 Task: Add Bulk Foods No Sugar Added Dark Chocolate Almond Bark to the cart.
Action: Mouse moved to (18, 66)
Screenshot: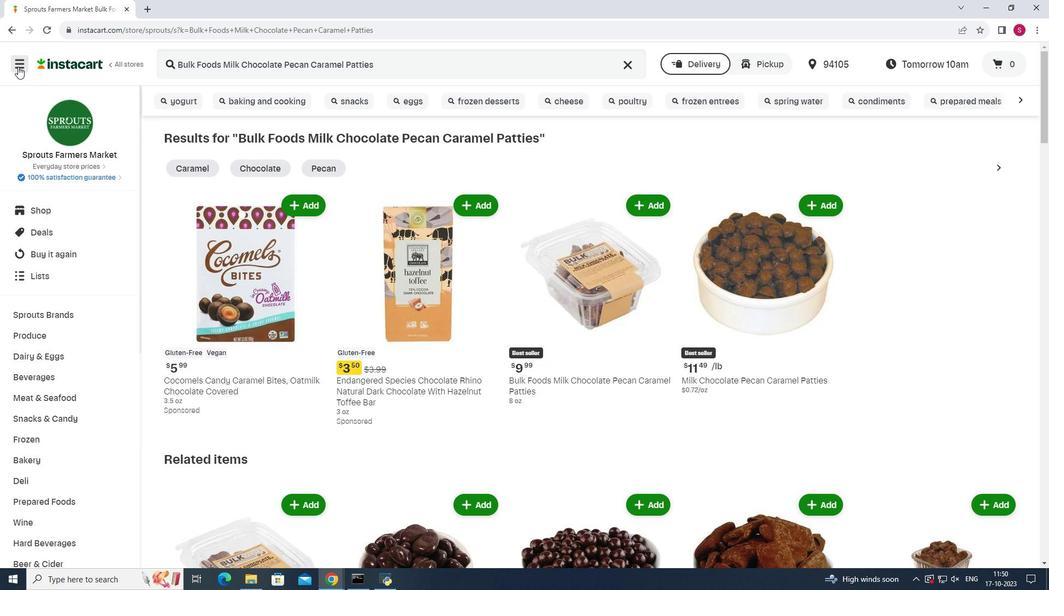
Action: Mouse pressed left at (18, 66)
Screenshot: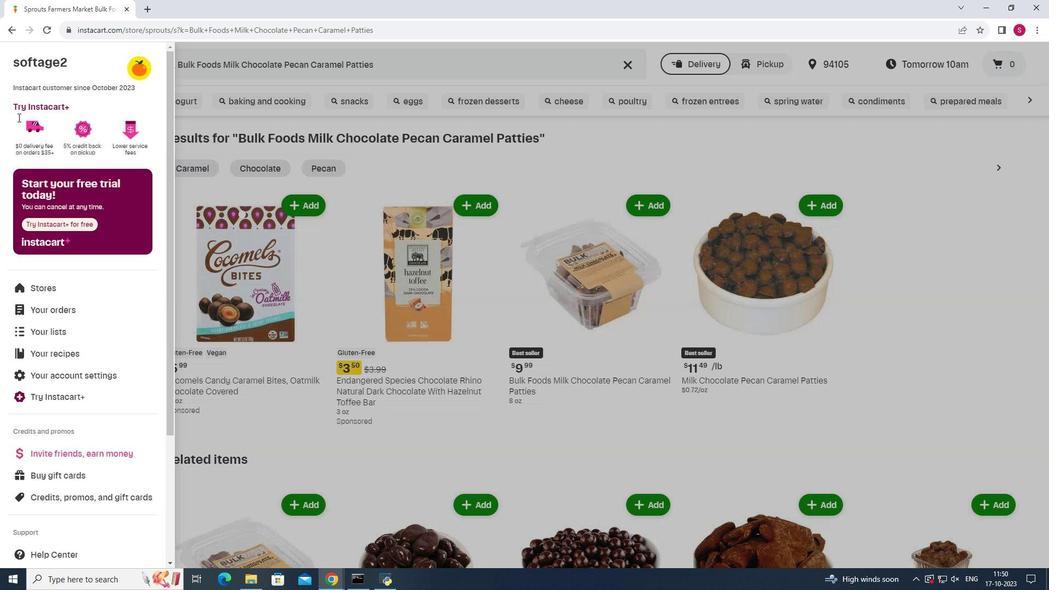 
Action: Mouse moved to (84, 287)
Screenshot: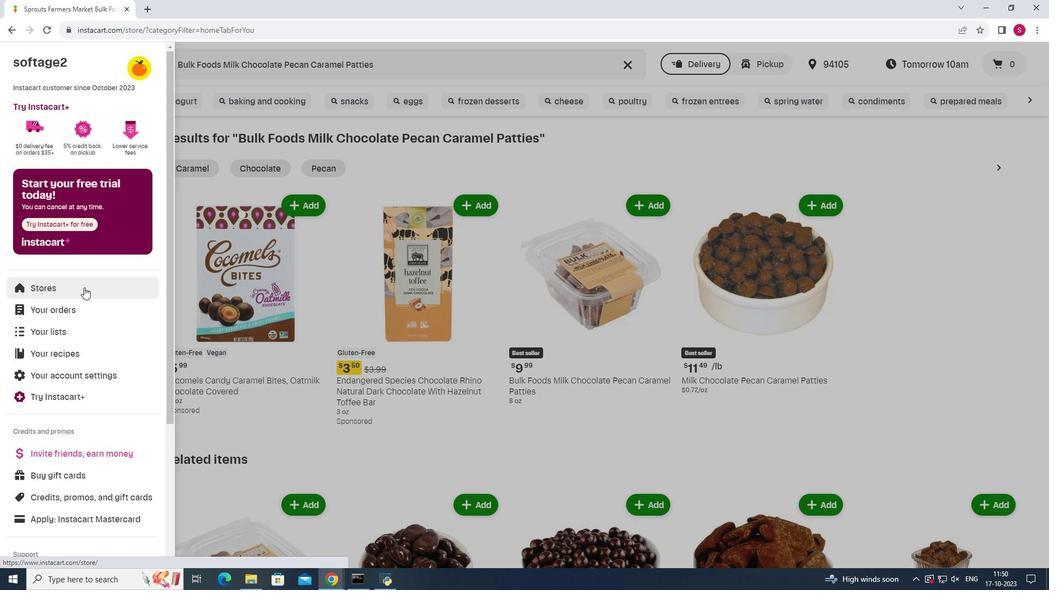 
Action: Mouse pressed left at (84, 287)
Screenshot: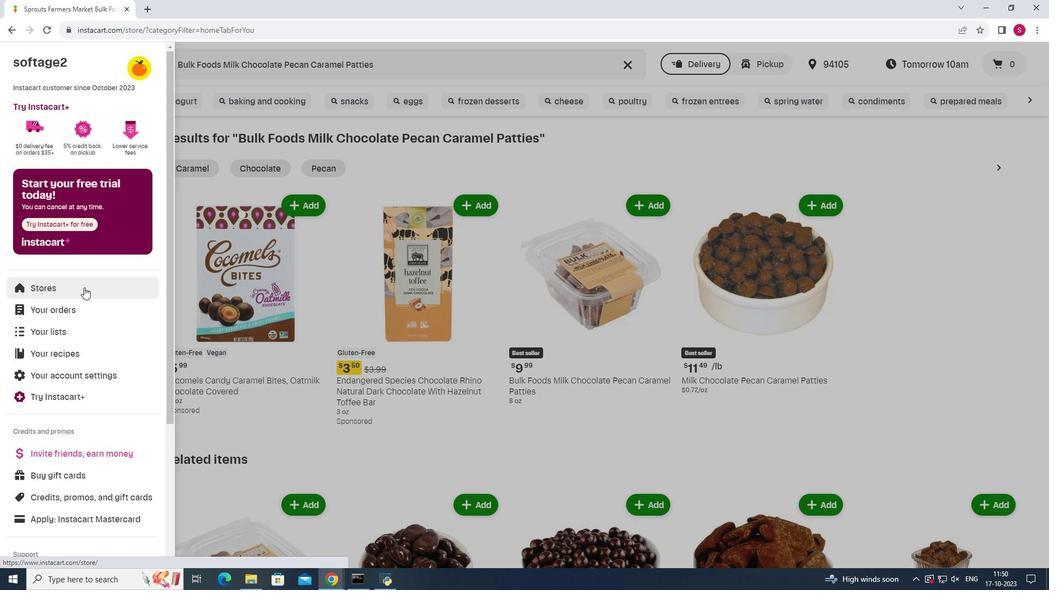 
Action: Mouse moved to (262, 96)
Screenshot: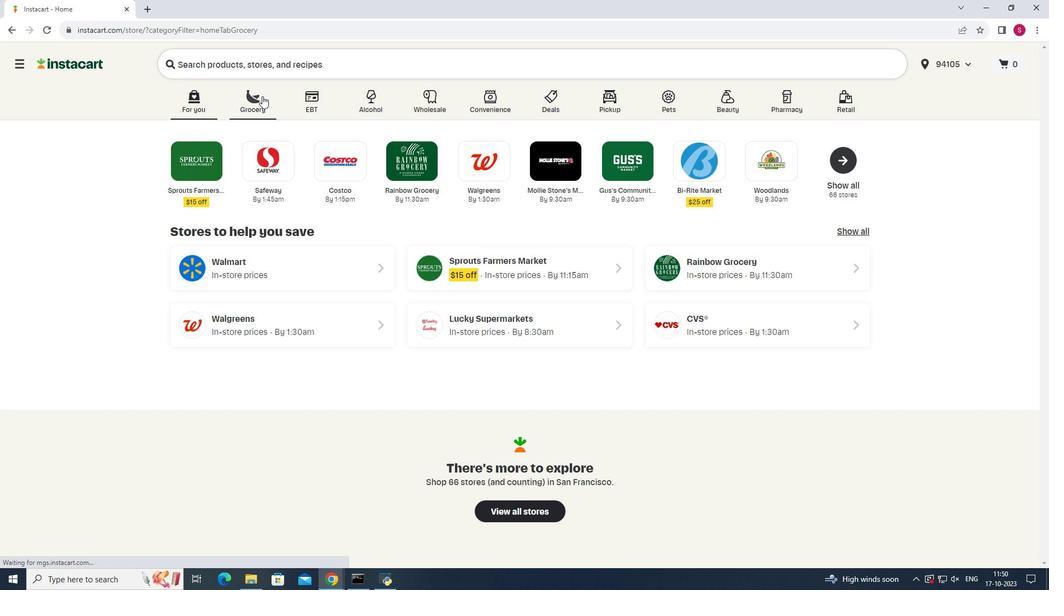 
Action: Mouse pressed left at (262, 96)
Screenshot: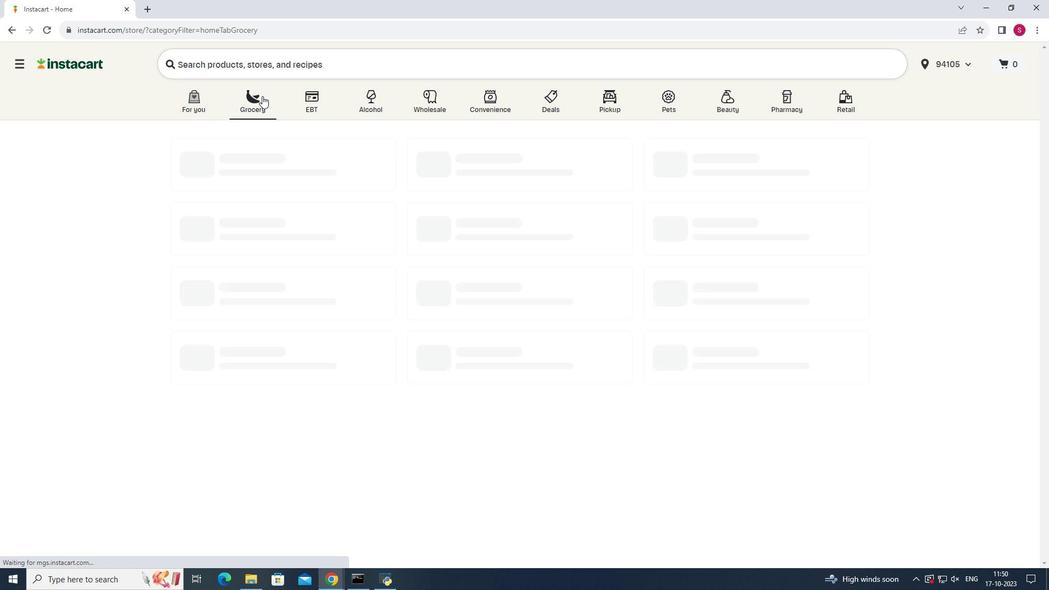 
Action: Mouse moved to (752, 148)
Screenshot: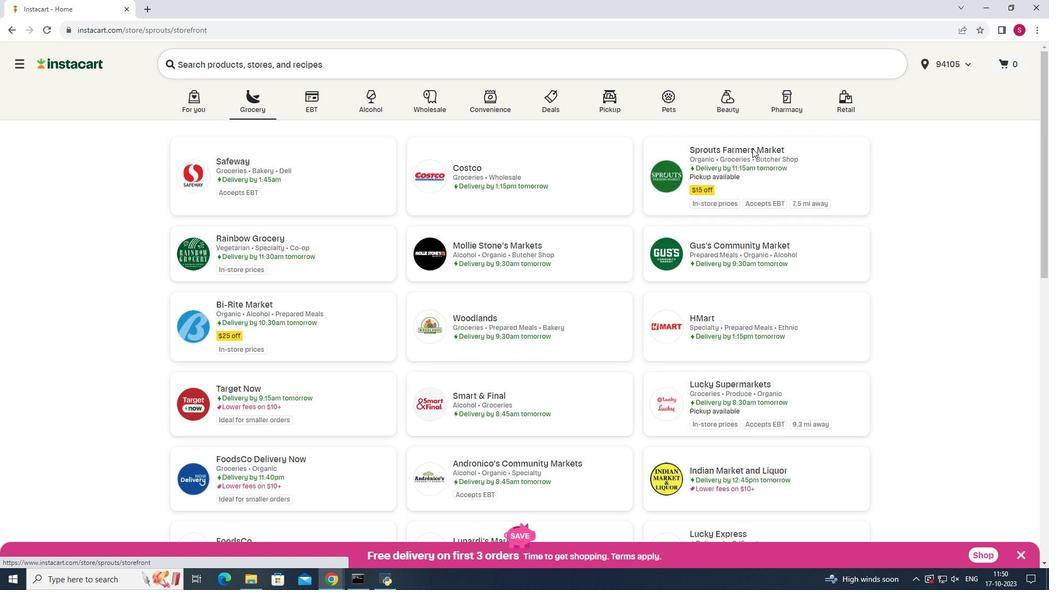 
Action: Mouse pressed left at (752, 148)
Screenshot: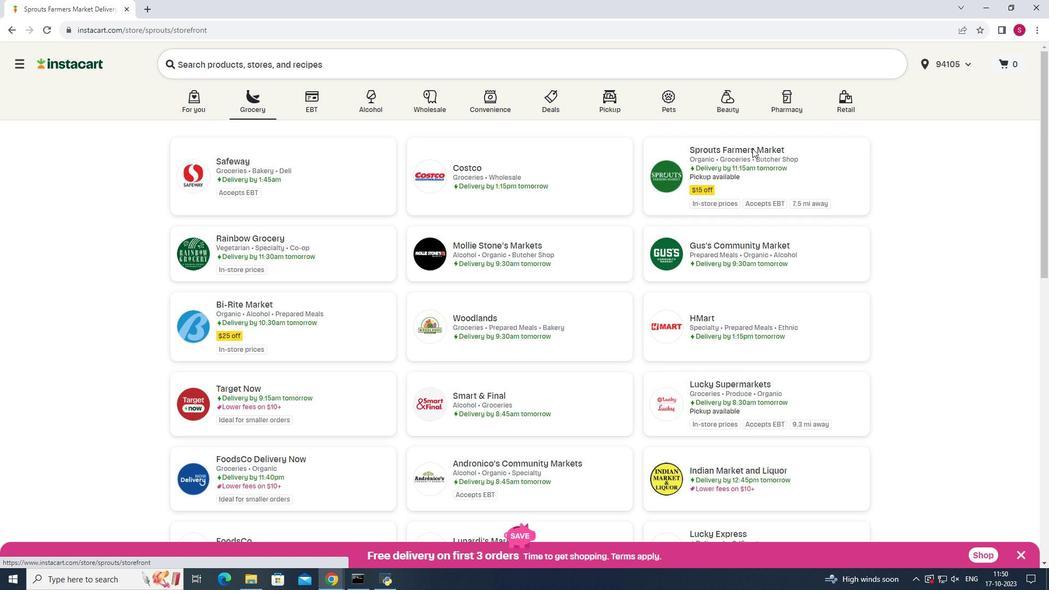
Action: Mouse moved to (79, 416)
Screenshot: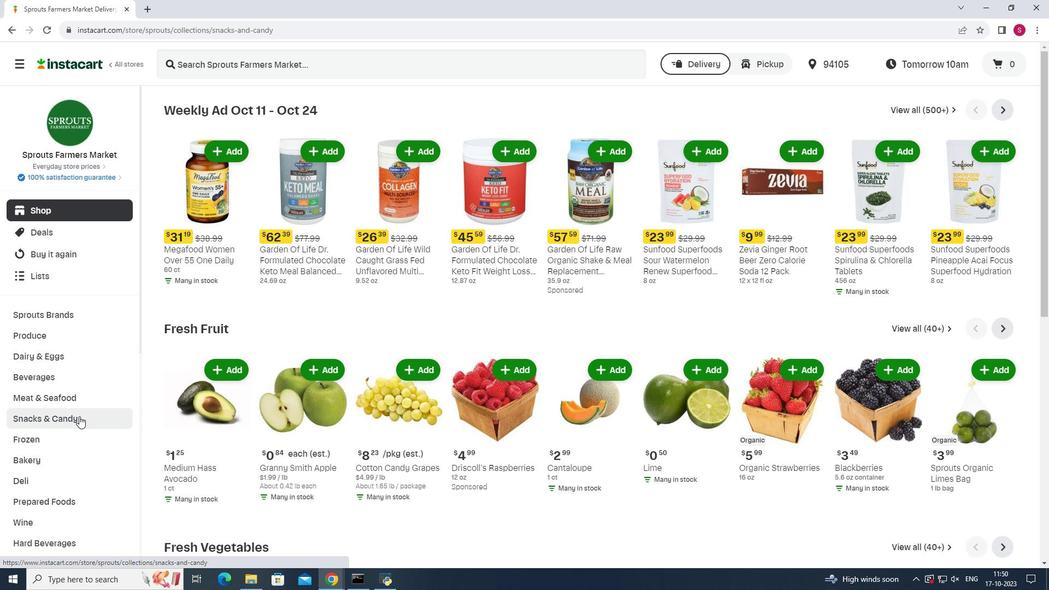 
Action: Mouse pressed left at (79, 416)
Screenshot: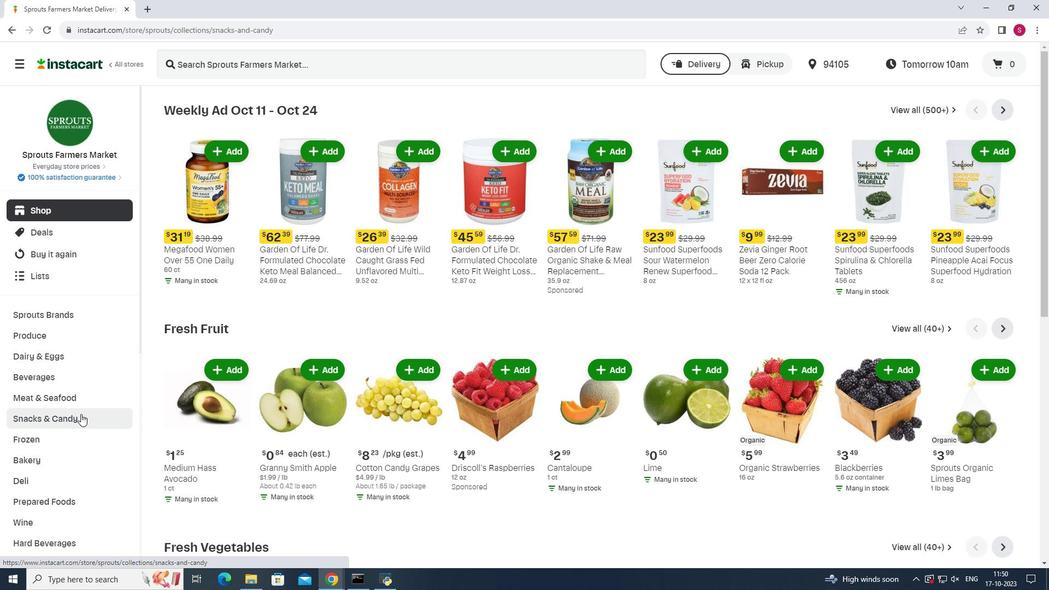 
Action: Mouse moved to (318, 137)
Screenshot: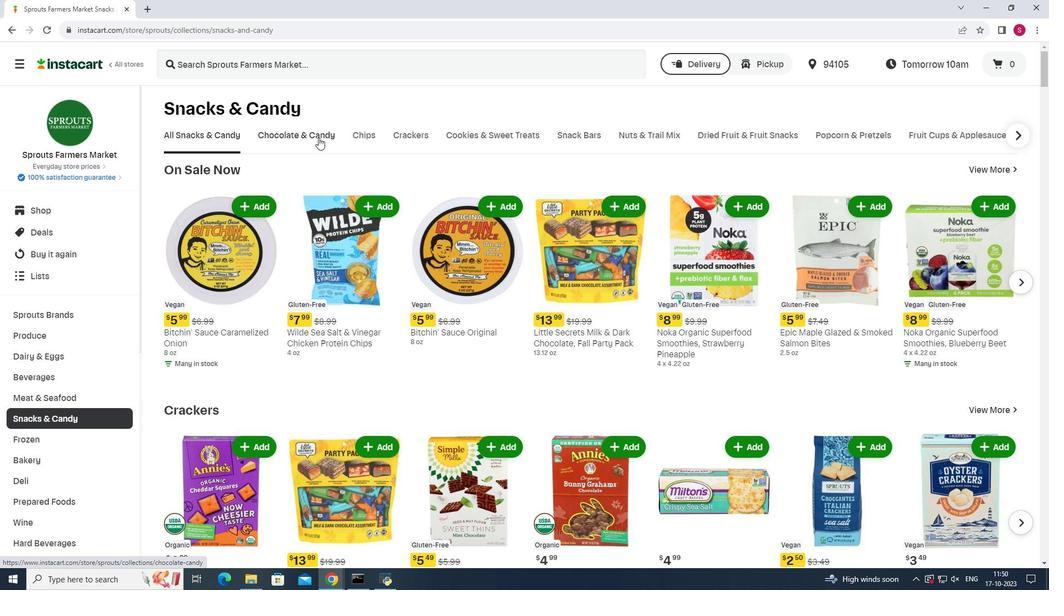 
Action: Mouse pressed left at (318, 137)
Screenshot: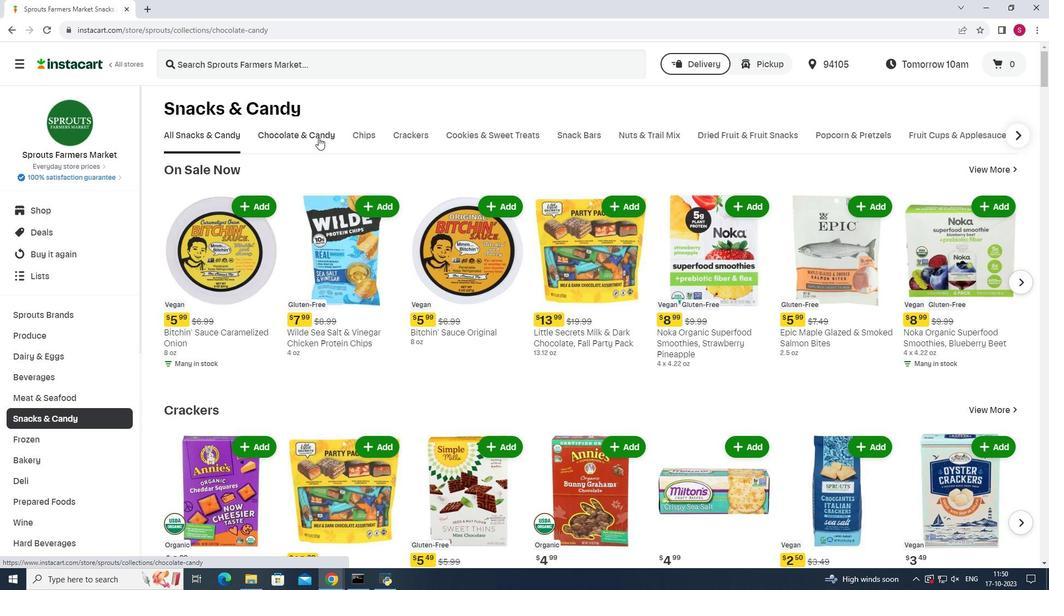 
Action: Mouse moved to (272, 180)
Screenshot: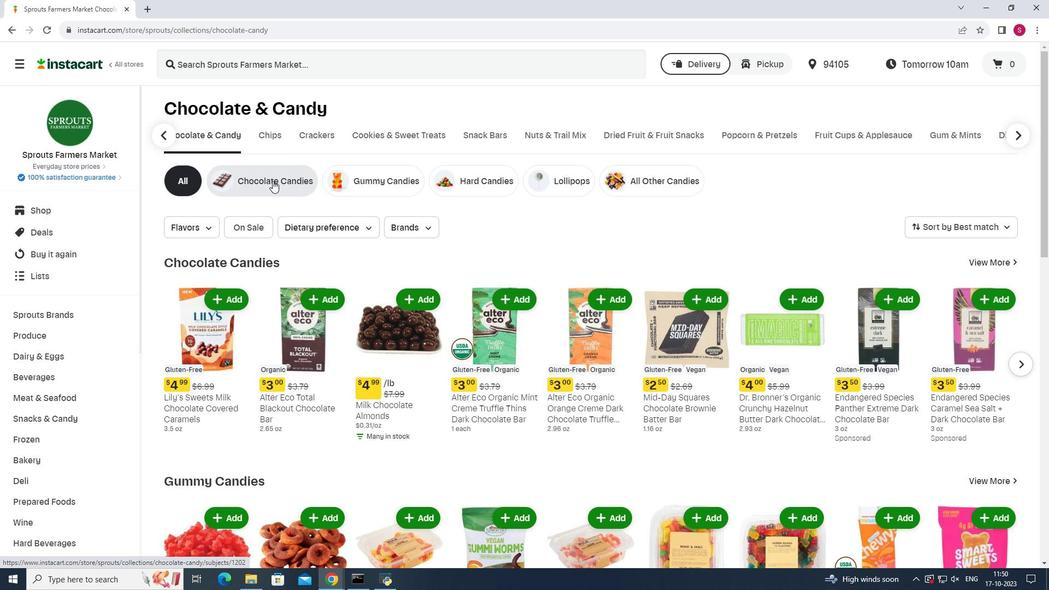 
Action: Mouse pressed left at (272, 180)
Screenshot: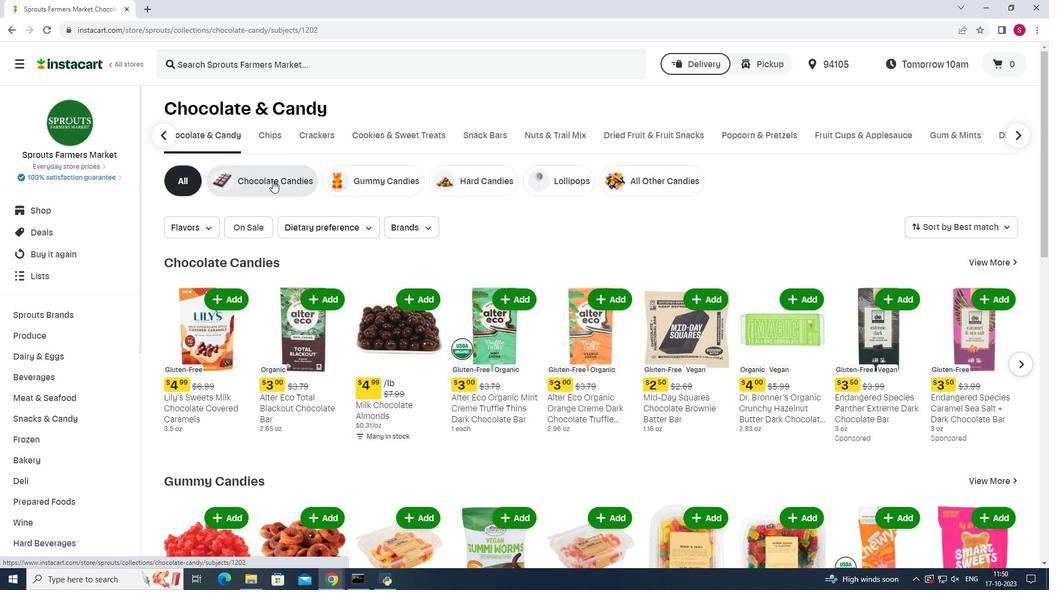 
Action: Mouse moved to (426, 68)
Screenshot: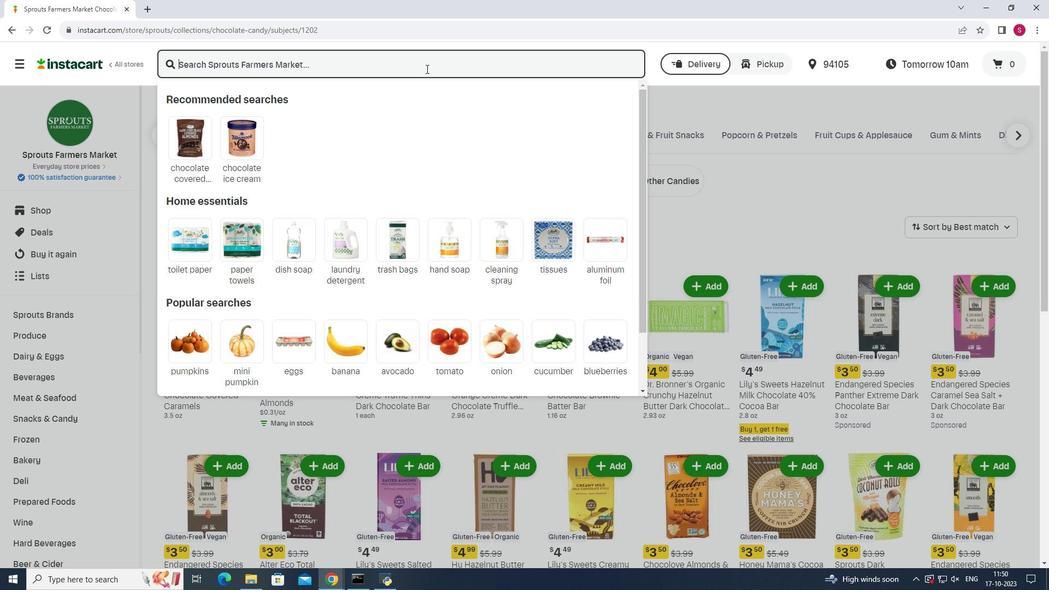 
Action: Mouse pressed left at (426, 68)
Screenshot: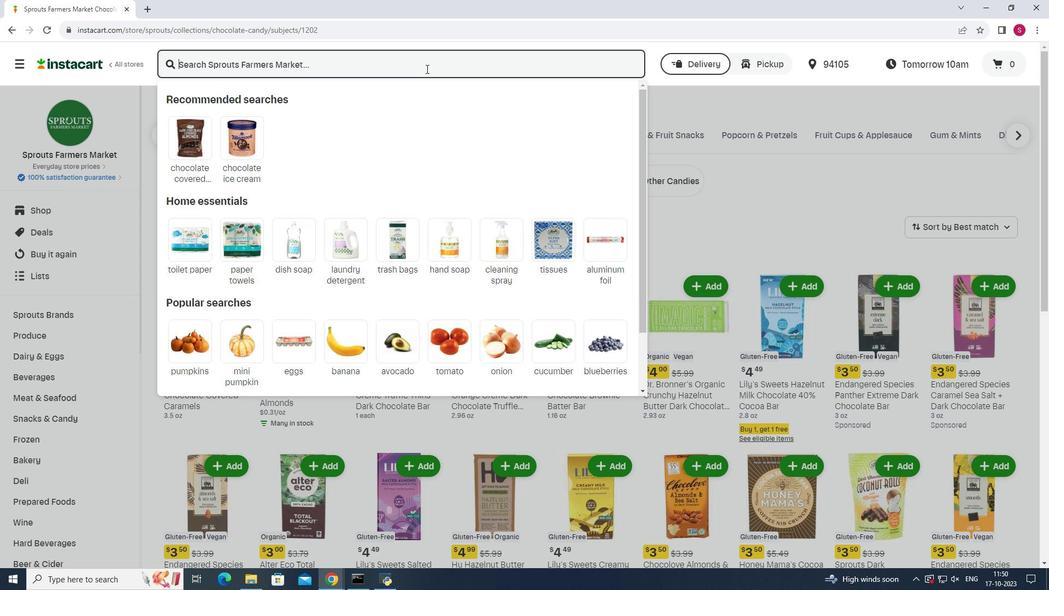 
Action: Key pressed <Key.shift>Bulk<Key.space><Key.shift>D<Key.backspace><Key.shift>Foods<Key.space><Key.shift>No<Key.space><Key.shift>Sugar<Key.space><Key.shift>Added<Key.space><Key.shift>Dark<Key.space><Key.shift>Chocolate<Key.space><Key.shift>Almond<Key.space><Key.shift>Bark<Key.enter>
Screenshot: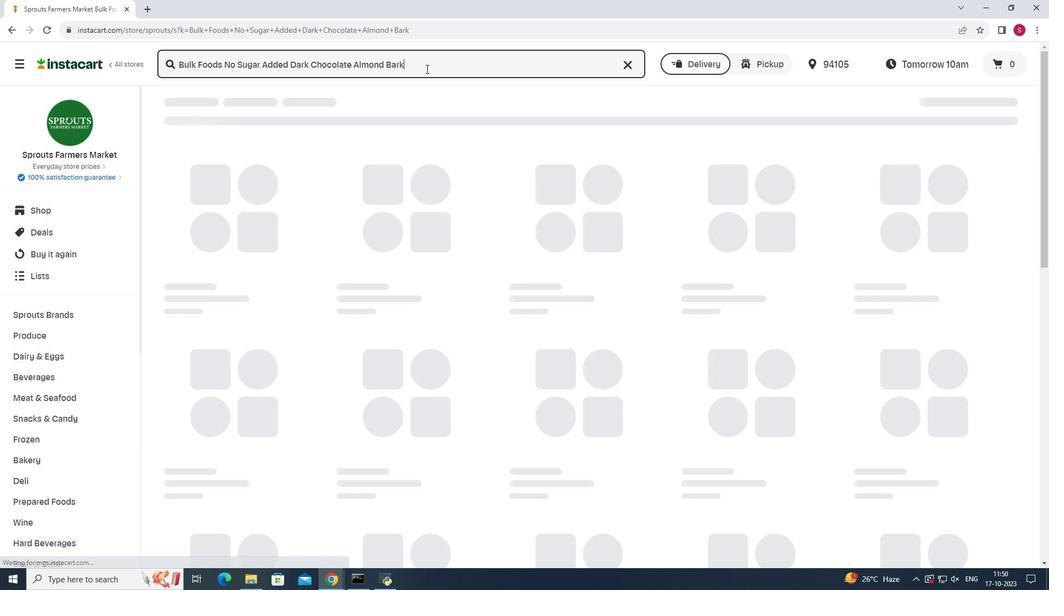 
Action: Mouse moved to (286, 174)
Screenshot: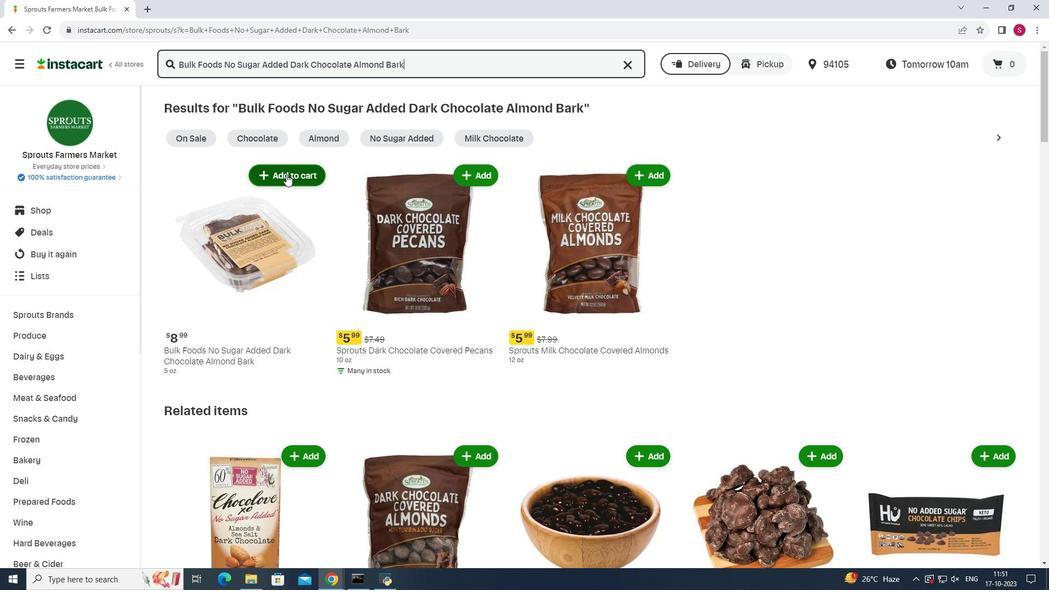 
Action: Mouse pressed left at (286, 174)
Screenshot: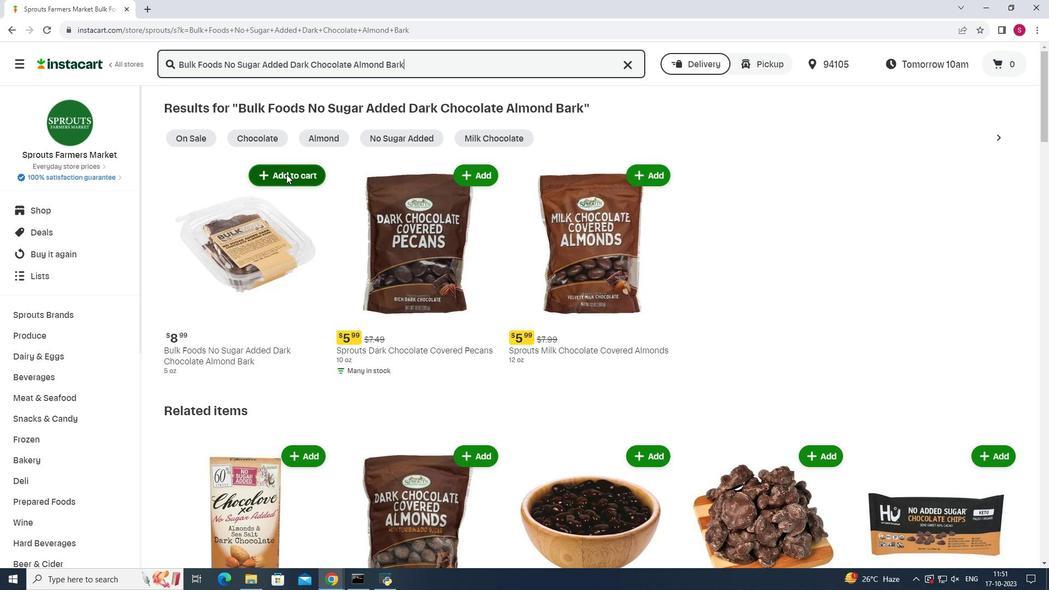 
Action: Mouse moved to (764, 193)
Screenshot: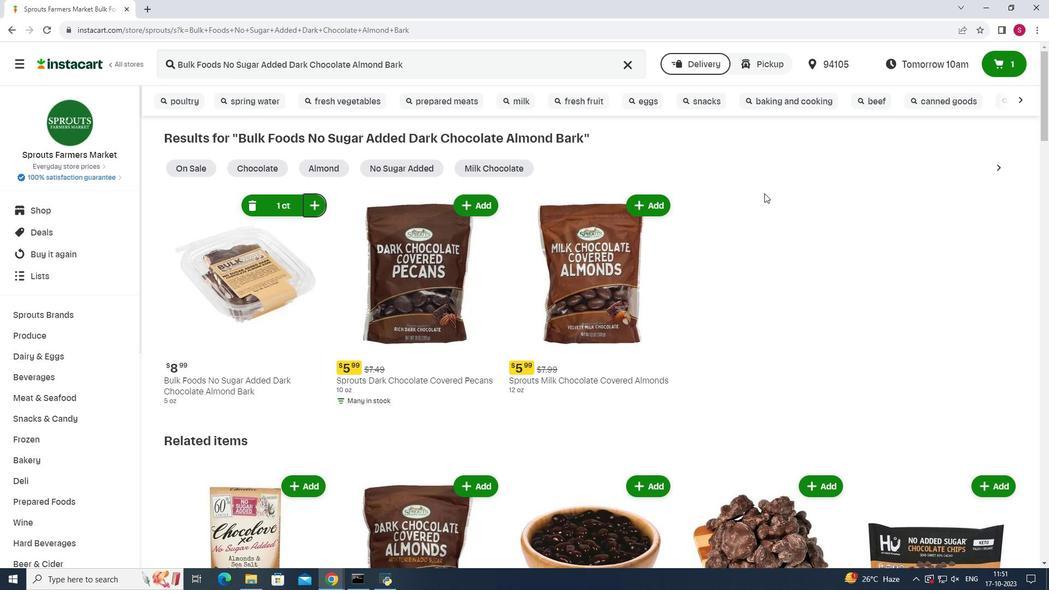 
